 Task: Enable the video filter "Sharpen video filter" for transcode stream output.
Action: Mouse moved to (108, 18)
Screenshot: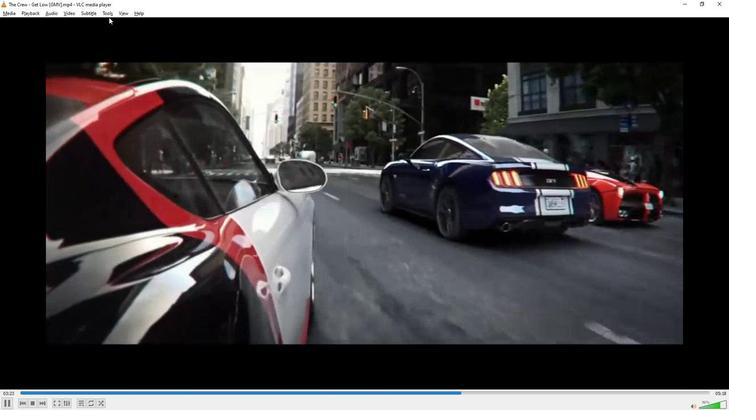 
Action: Mouse pressed left at (108, 18)
Screenshot: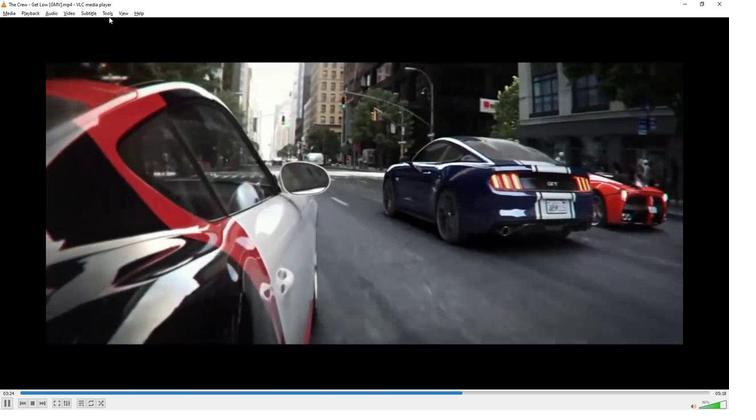 
Action: Mouse moved to (111, 12)
Screenshot: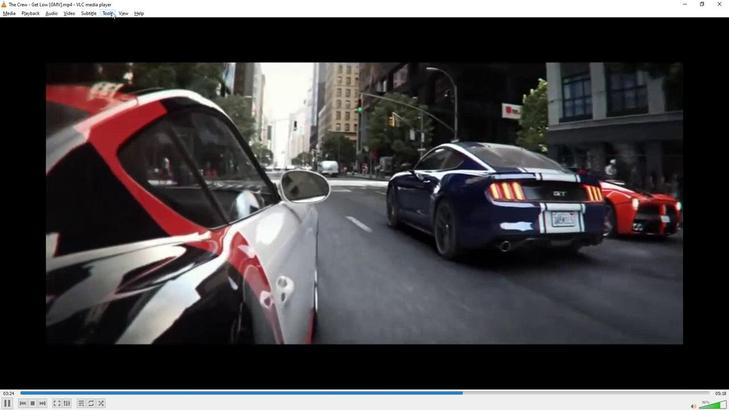 
Action: Mouse pressed left at (111, 12)
Screenshot: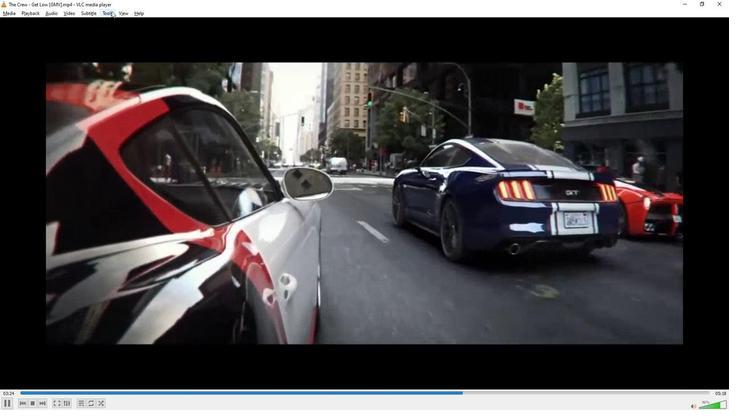 
Action: Mouse moved to (123, 103)
Screenshot: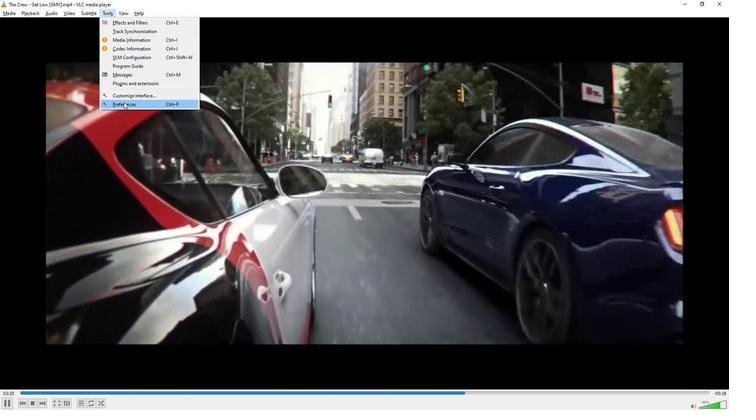 
Action: Mouse pressed left at (123, 103)
Screenshot: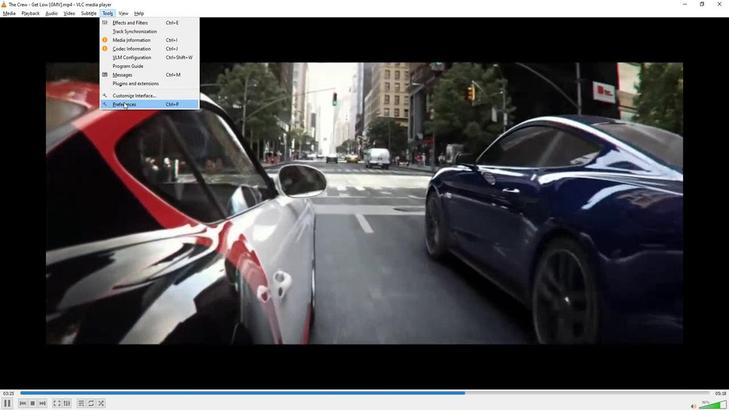 
Action: Mouse moved to (213, 309)
Screenshot: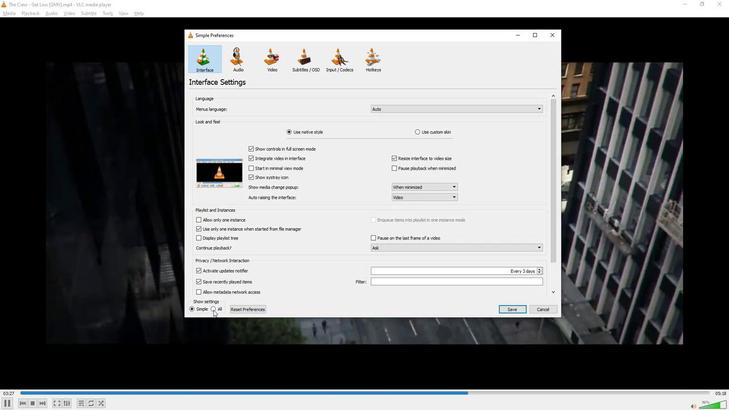 
Action: Mouse pressed left at (213, 309)
Screenshot: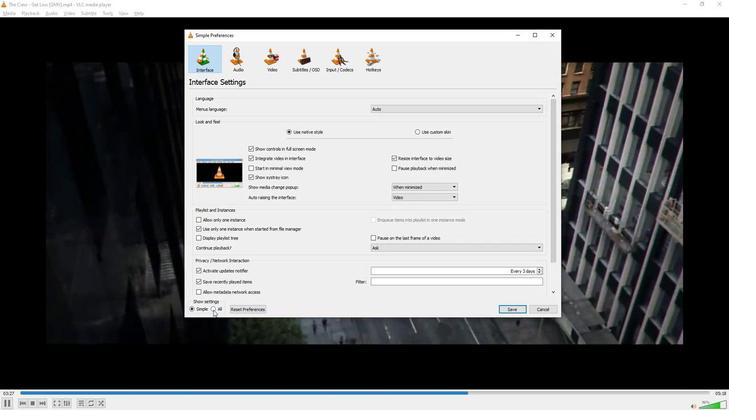 
Action: Mouse moved to (217, 227)
Screenshot: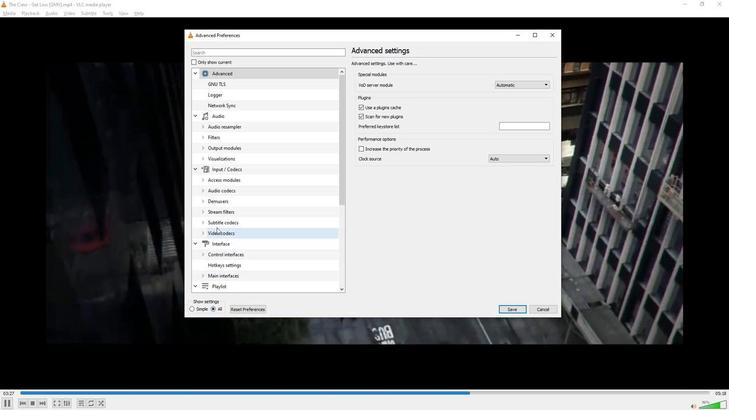 
Action: Mouse scrolled (217, 227) with delta (0, 0)
Screenshot: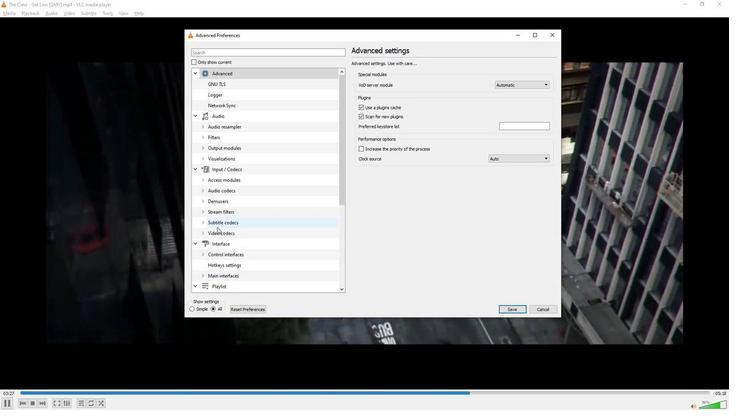 
Action: Mouse scrolled (217, 227) with delta (0, 0)
Screenshot: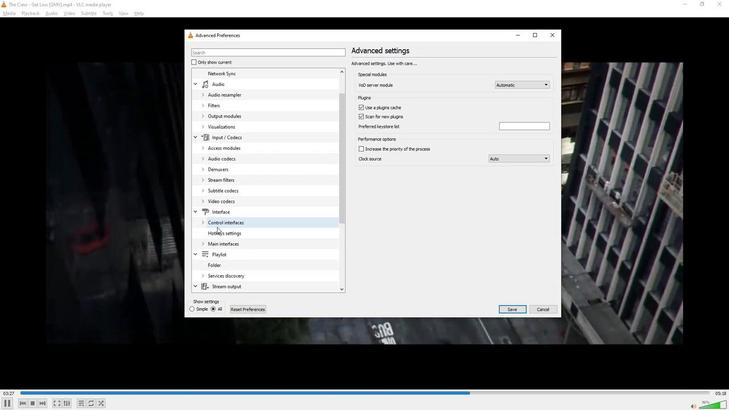 
Action: Mouse scrolled (217, 227) with delta (0, 0)
Screenshot: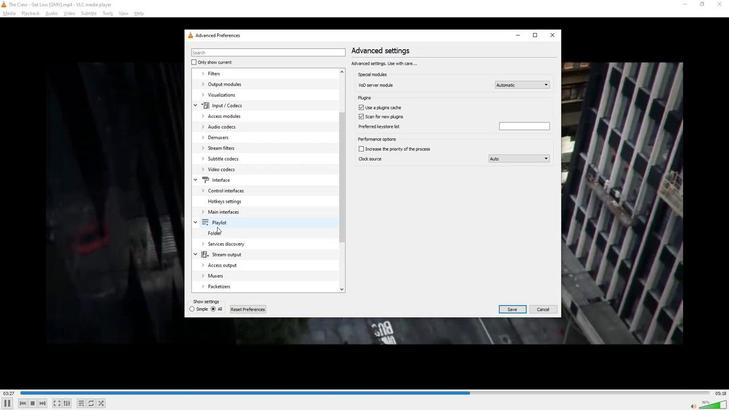 
Action: Mouse scrolled (217, 227) with delta (0, 0)
Screenshot: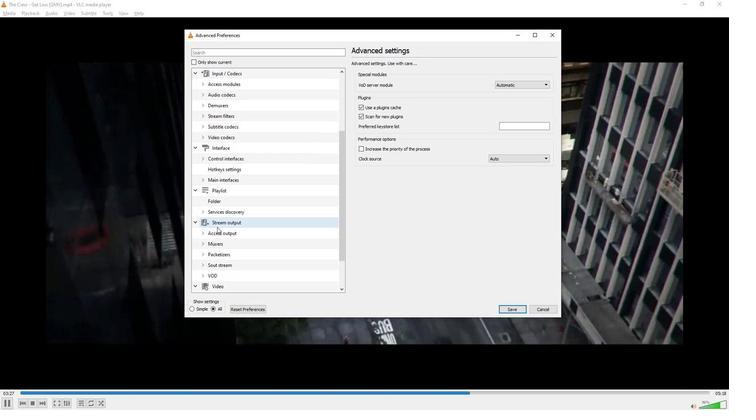 
Action: Mouse scrolled (217, 227) with delta (0, 0)
Screenshot: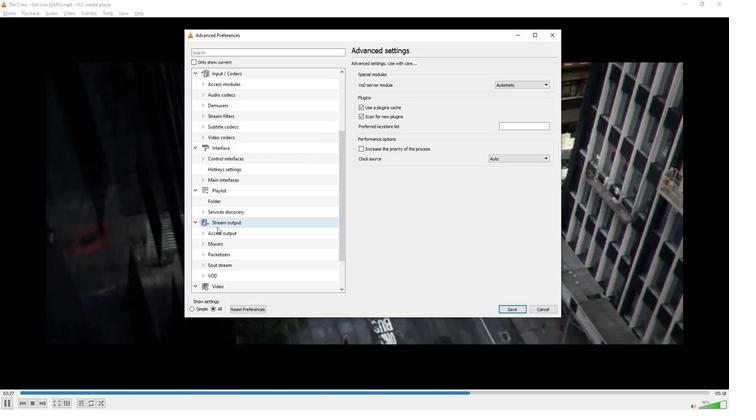 
Action: Mouse scrolled (217, 227) with delta (0, 0)
Screenshot: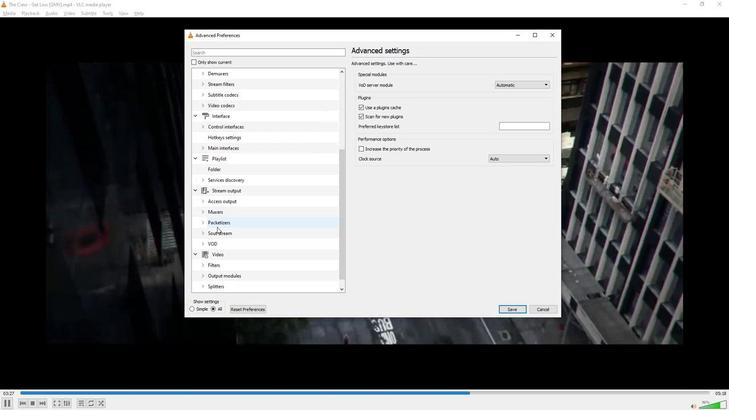
Action: Mouse scrolled (217, 227) with delta (0, 0)
Screenshot: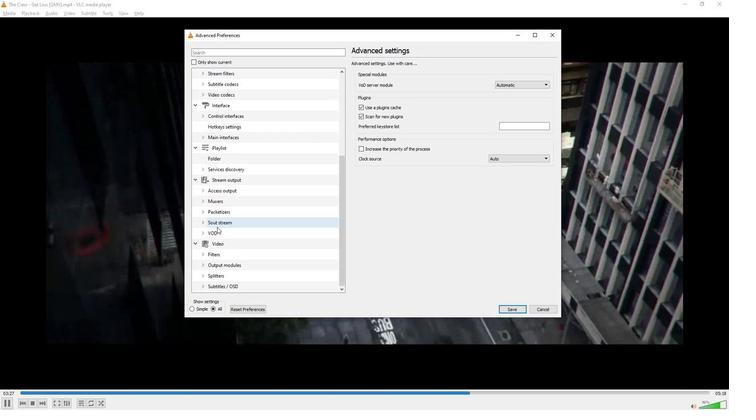 
Action: Mouse moved to (214, 254)
Screenshot: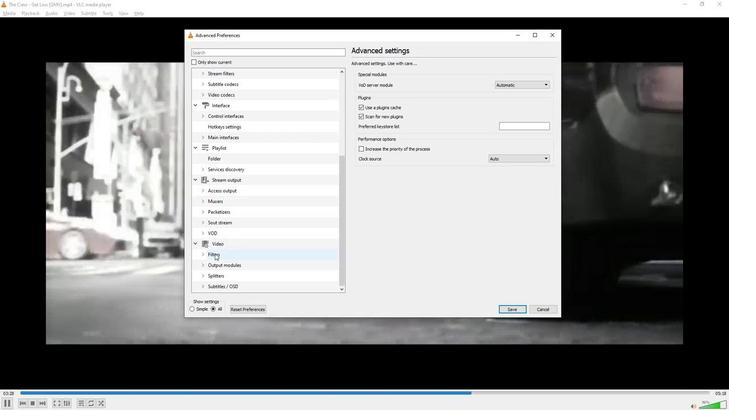 
Action: Mouse pressed left at (214, 254)
Screenshot: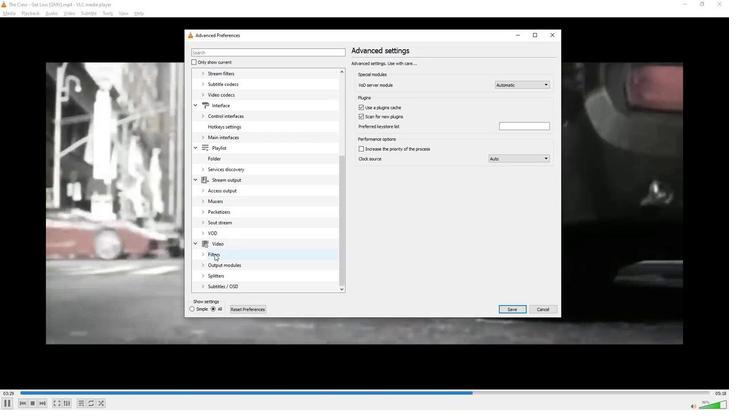 
Action: Mouse moved to (463, 92)
Screenshot: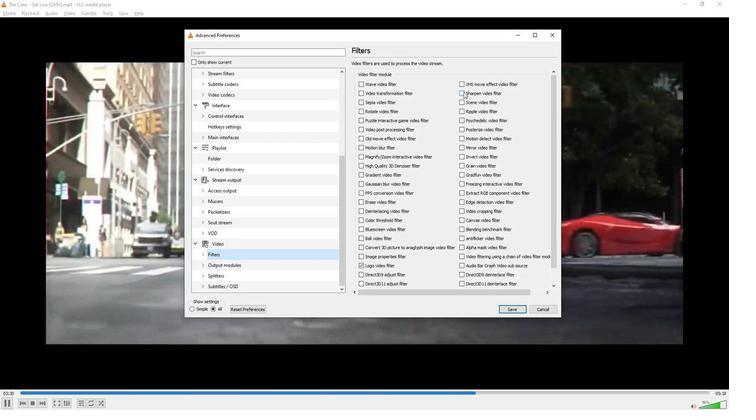 
Action: Mouse pressed left at (463, 92)
Screenshot: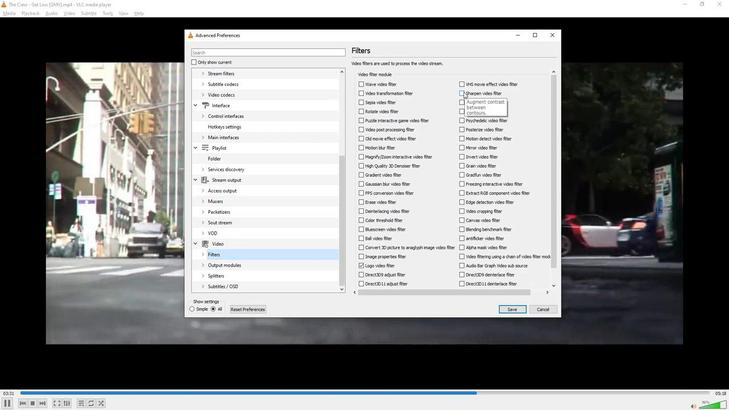 
Action: Mouse moved to (437, 150)
Screenshot: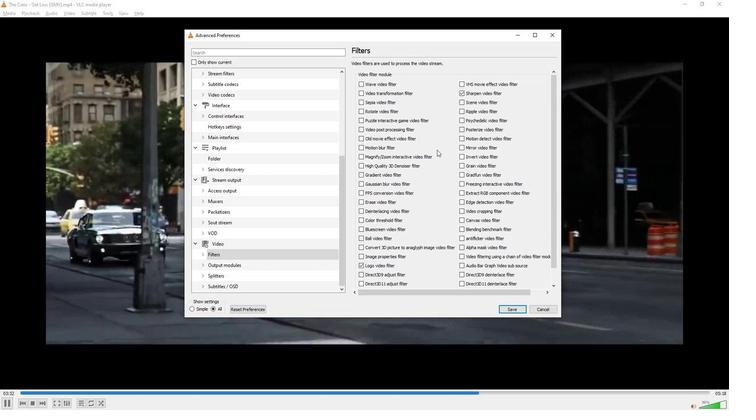 
